 Task: Assign in the project TrendSetter the issue 'Implement a new cloud-based data governance system for a company with advanced data classification and privacy features' to the sprint 'Scope Sprint'.
Action: Mouse moved to (1062, 461)
Screenshot: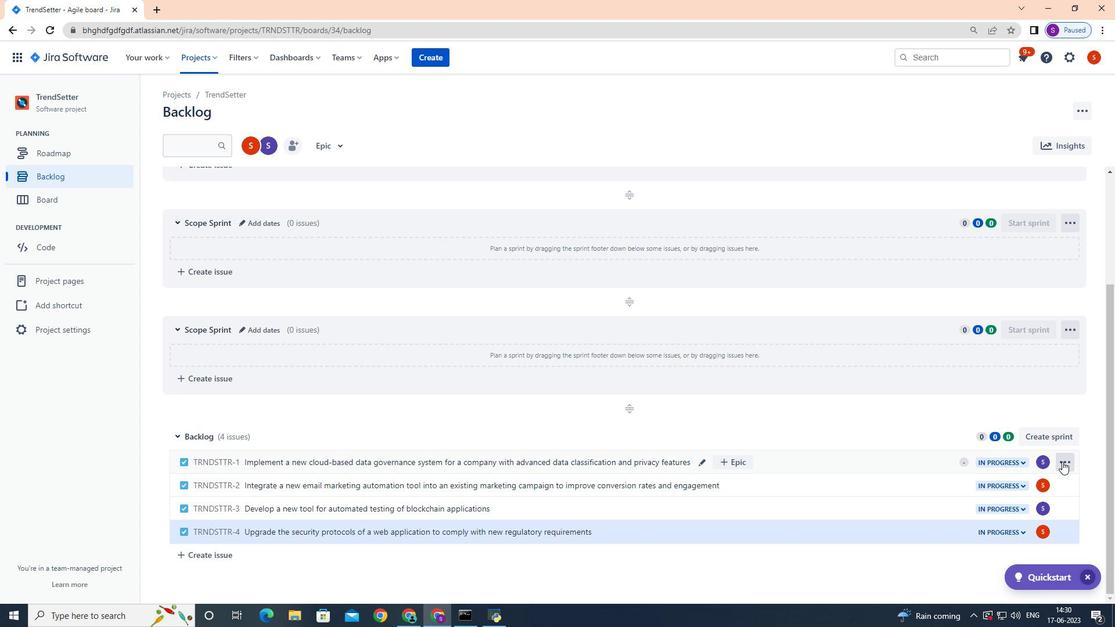 
Action: Mouse pressed left at (1062, 461)
Screenshot: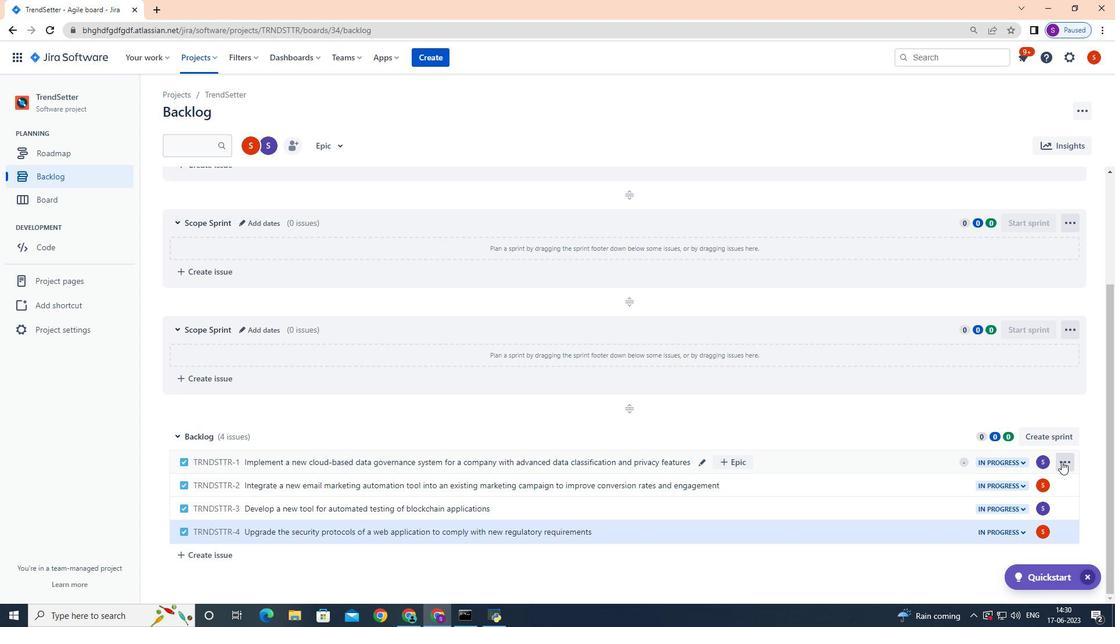 
Action: Mouse moved to (1041, 360)
Screenshot: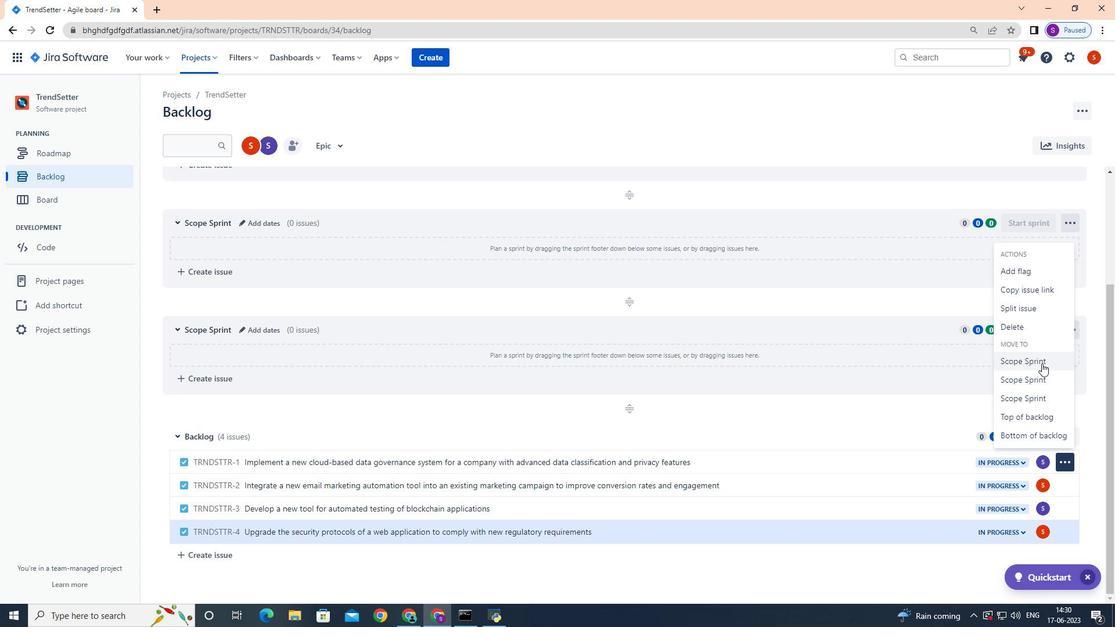 
Action: Mouse pressed left at (1041, 360)
Screenshot: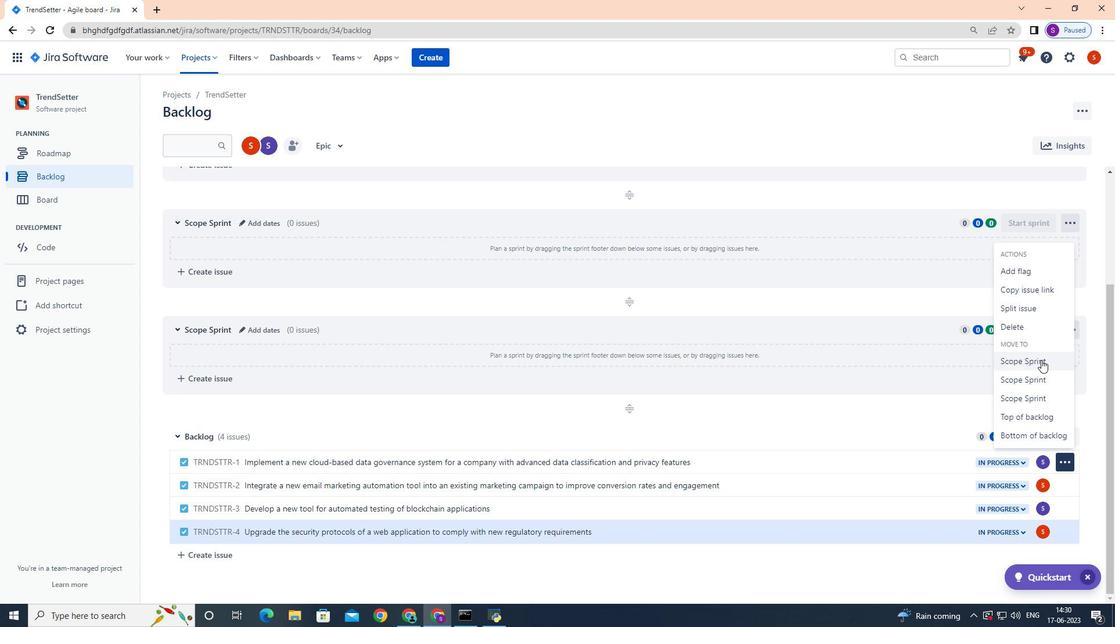 
Action: Mouse moved to (782, 405)
Screenshot: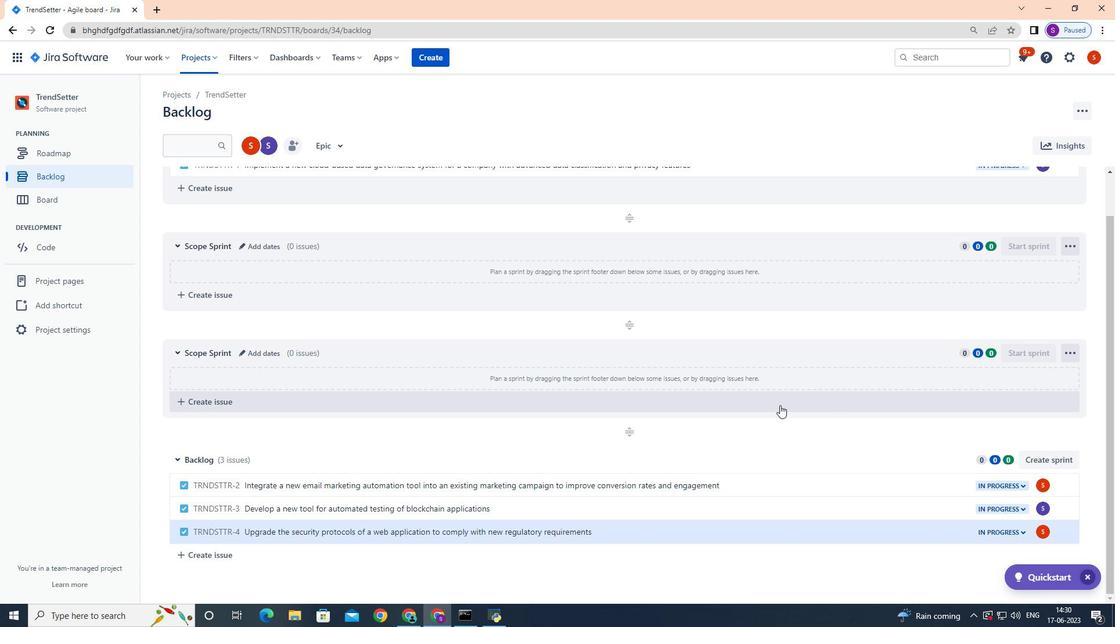 
Action: Mouse scrolled (782, 406) with delta (0, 0)
Screenshot: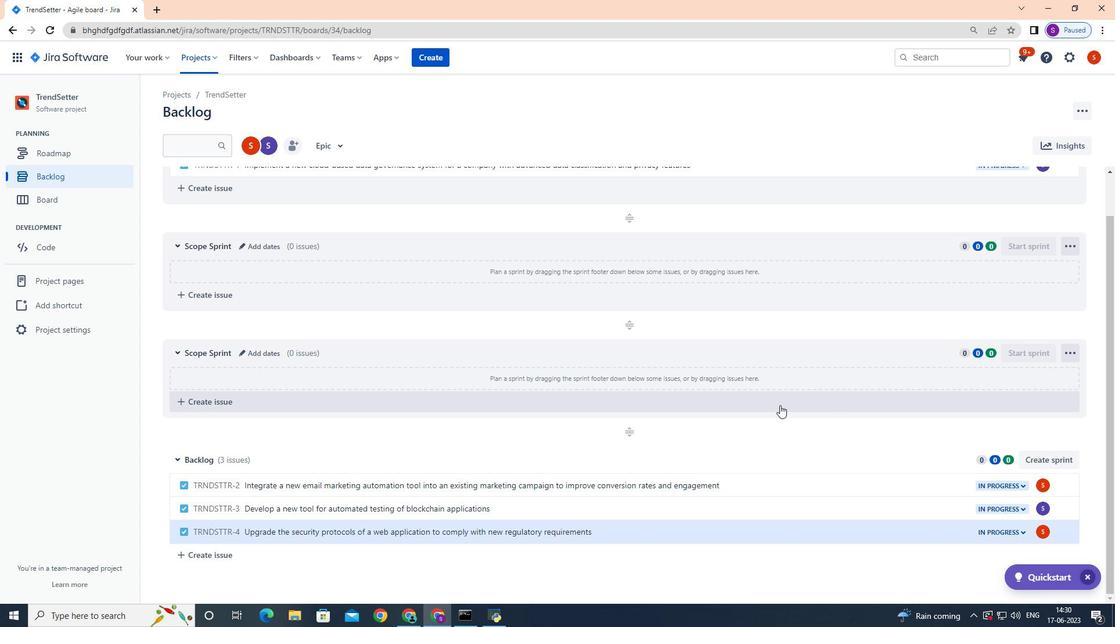 
Action: Mouse moved to (785, 406)
Screenshot: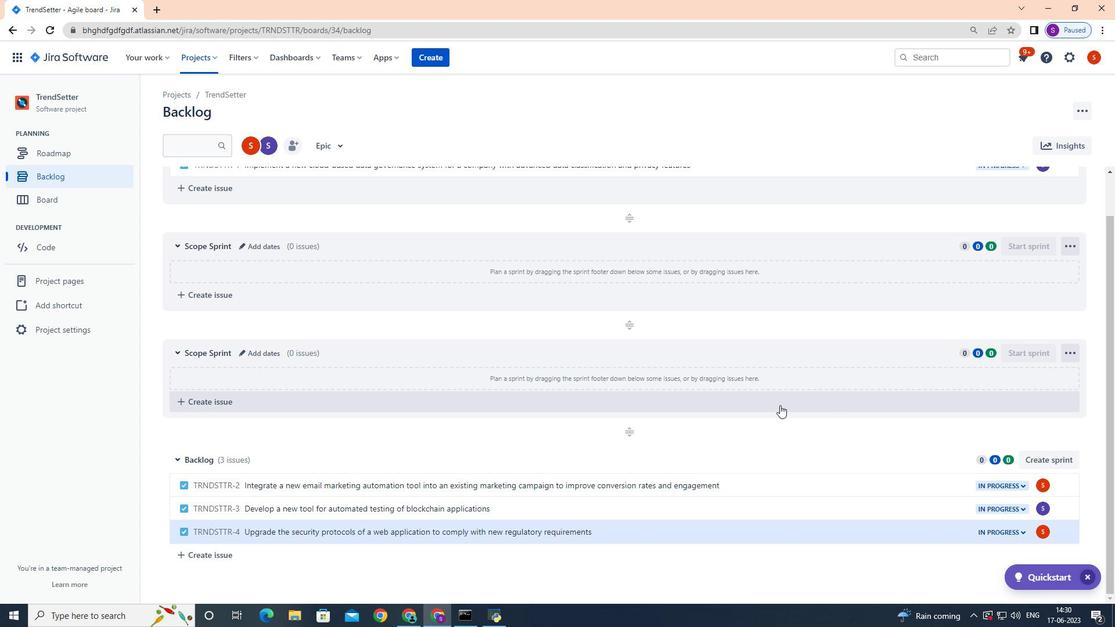 
Action: Mouse scrolled (785, 406) with delta (0, 0)
Screenshot: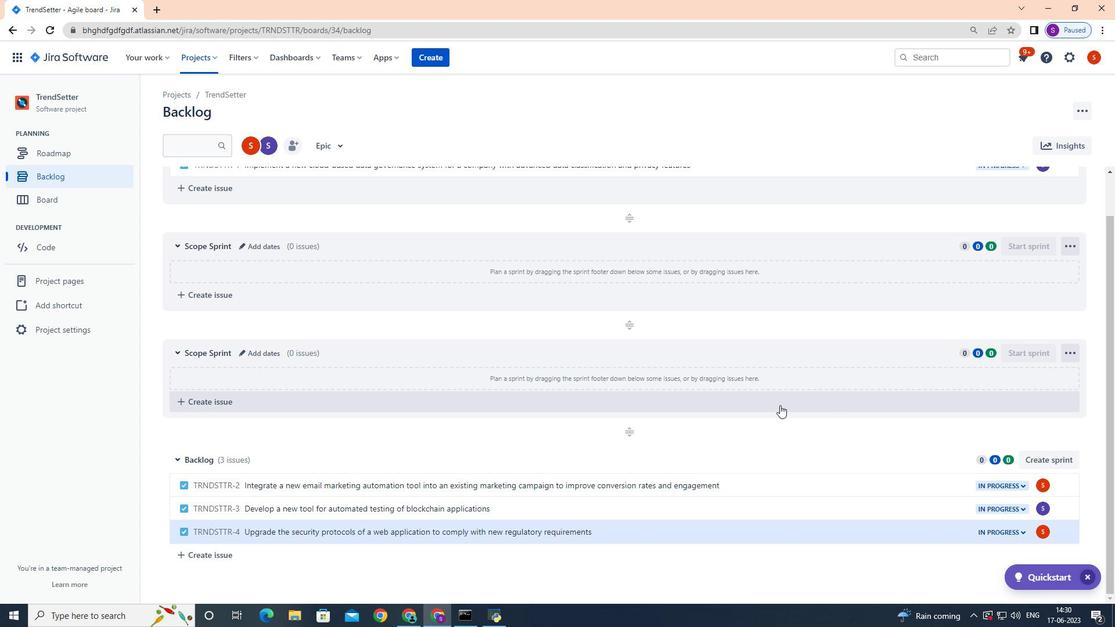 
Action: Mouse moved to (789, 408)
Screenshot: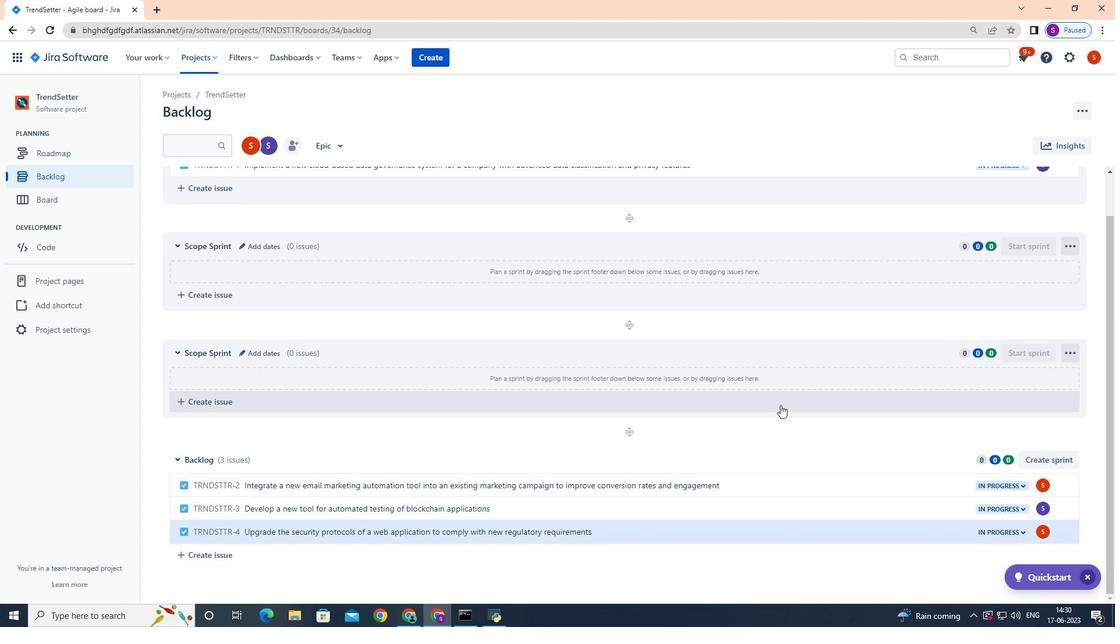 
Action: Mouse scrolled (789, 408) with delta (0, 0)
Screenshot: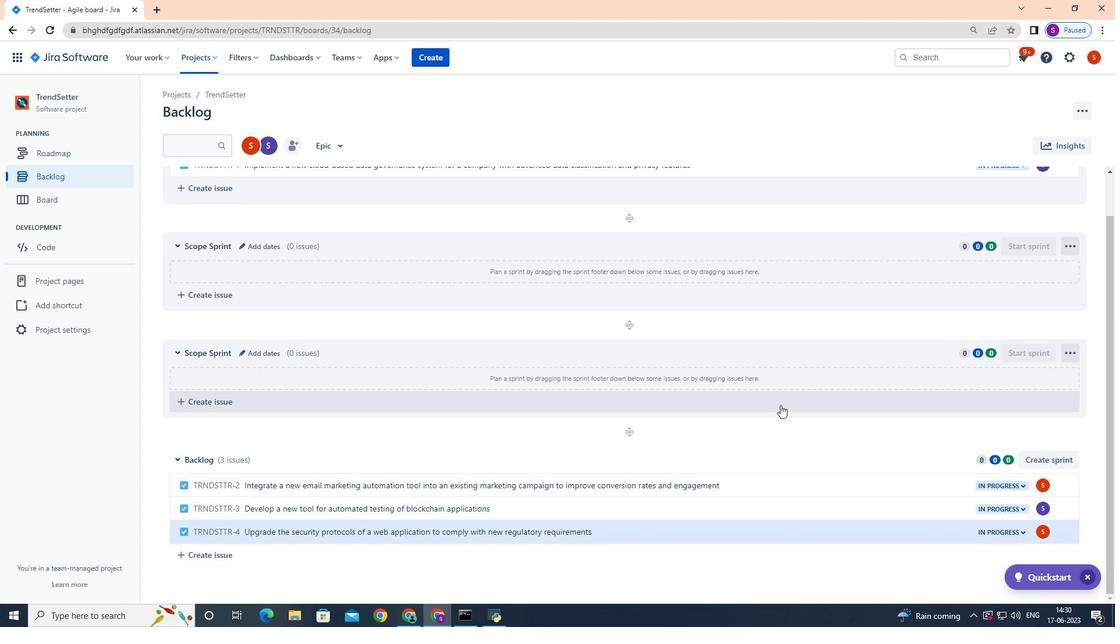 
Action: Mouse moved to (790, 409)
Screenshot: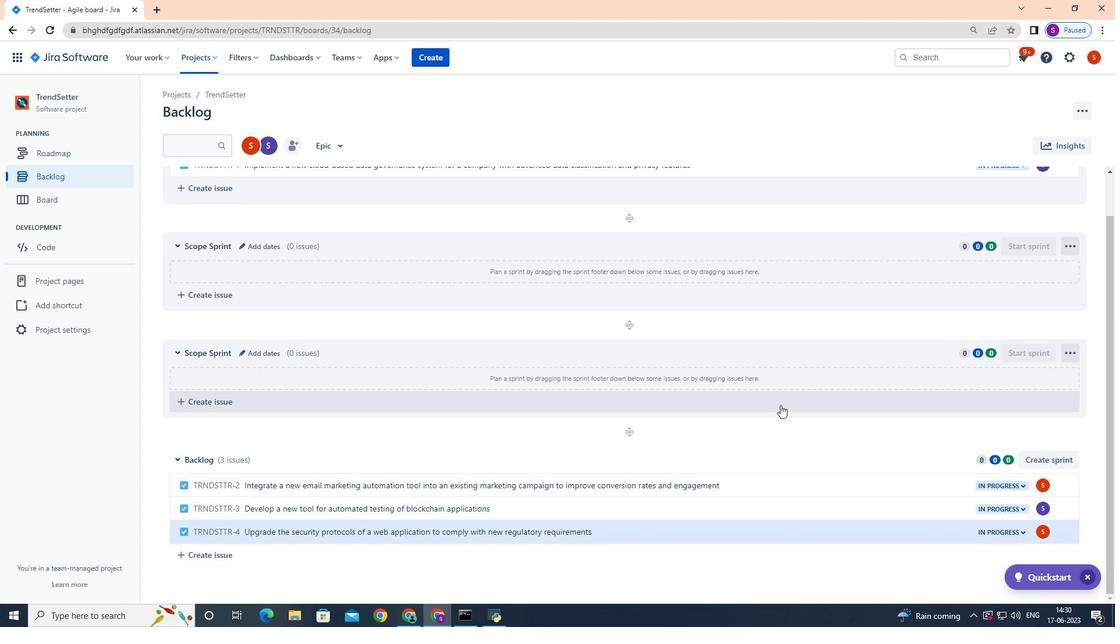 
Action: Mouse scrolled (790, 409) with delta (0, 0)
Screenshot: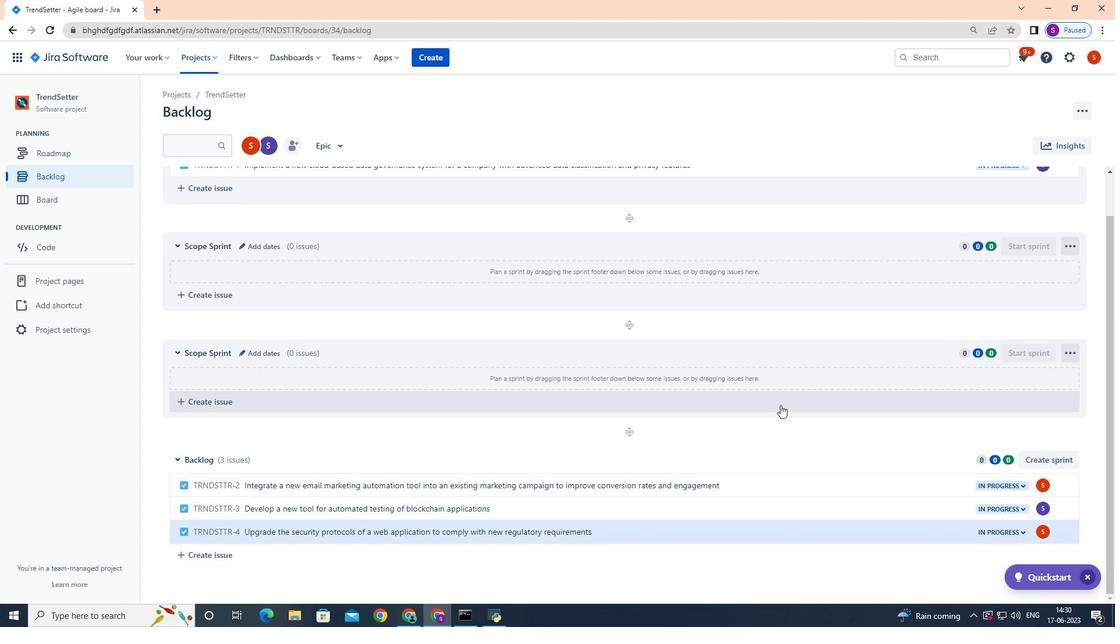 
Action: Mouse moved to (791, 409)
Screenshot: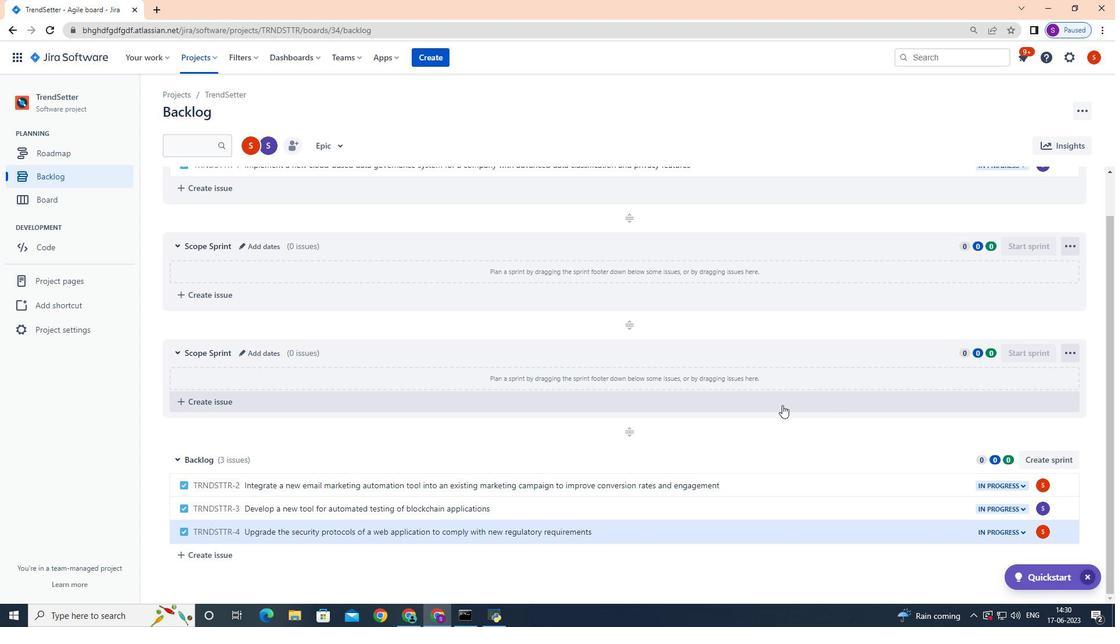 
Action: Mouse scrolled (791, 409) with delta (0, 0)
Screenshot: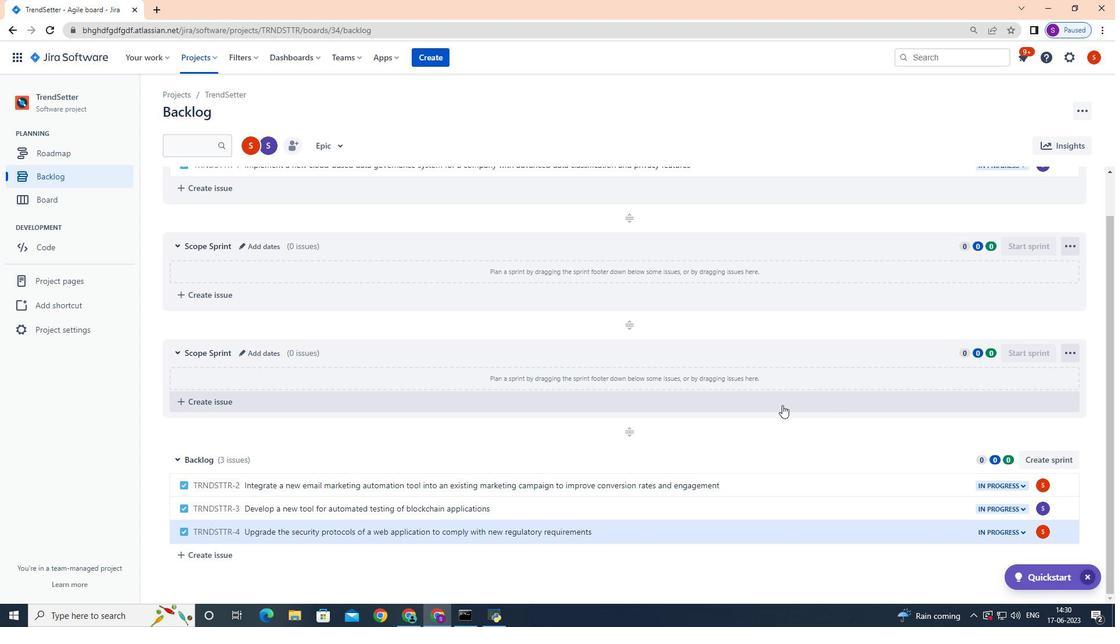 
Action: Mouse moved to (787, 408)
Screenshot: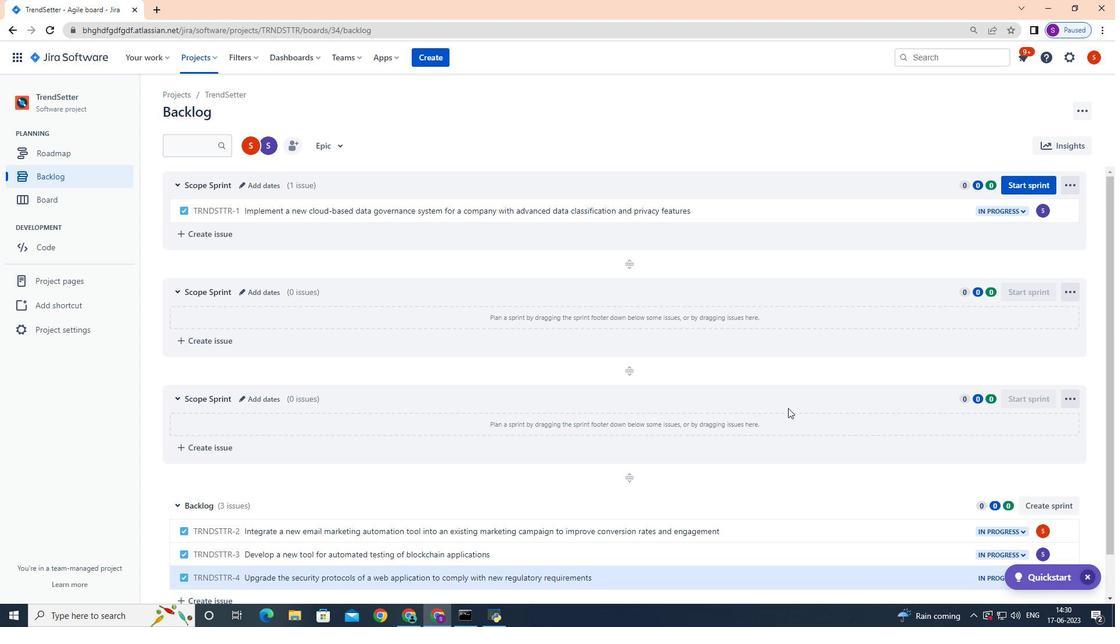 
